 Task: Set up an event to decorate the office for the holiday season.
Action: Mouse moved to (552, 175)
Screenshot: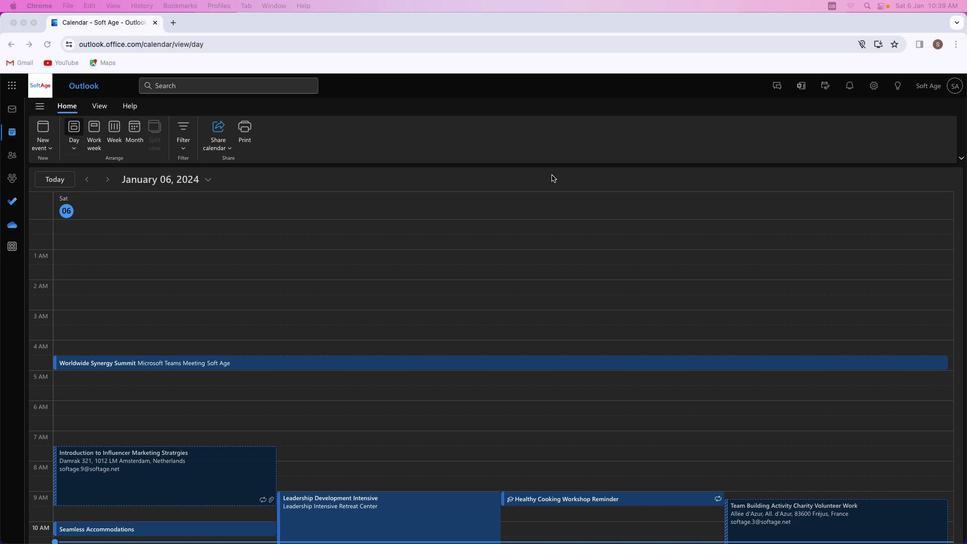 
Action: Mouse pressed left at (552, 175)
Screenshot: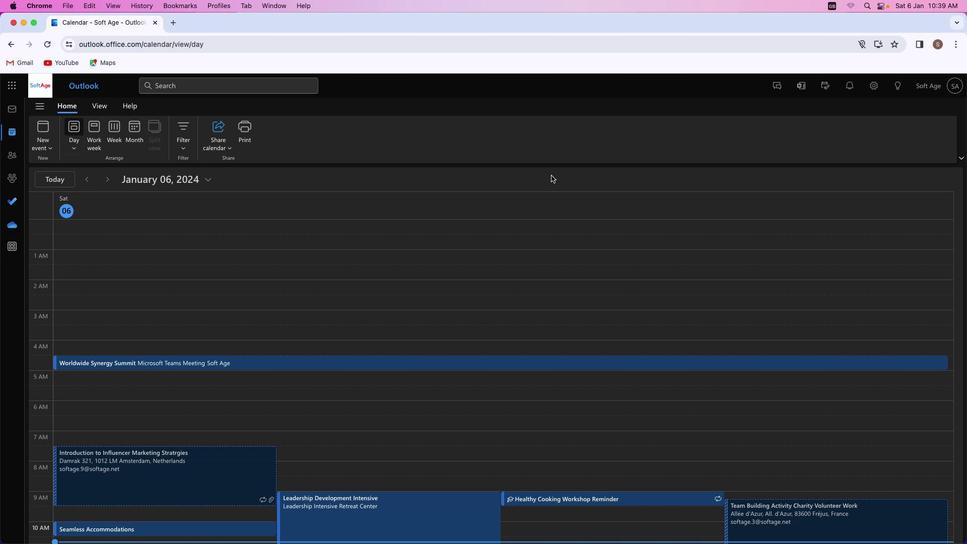 
Action: Mouse moved to (43, 134)
Screenshot: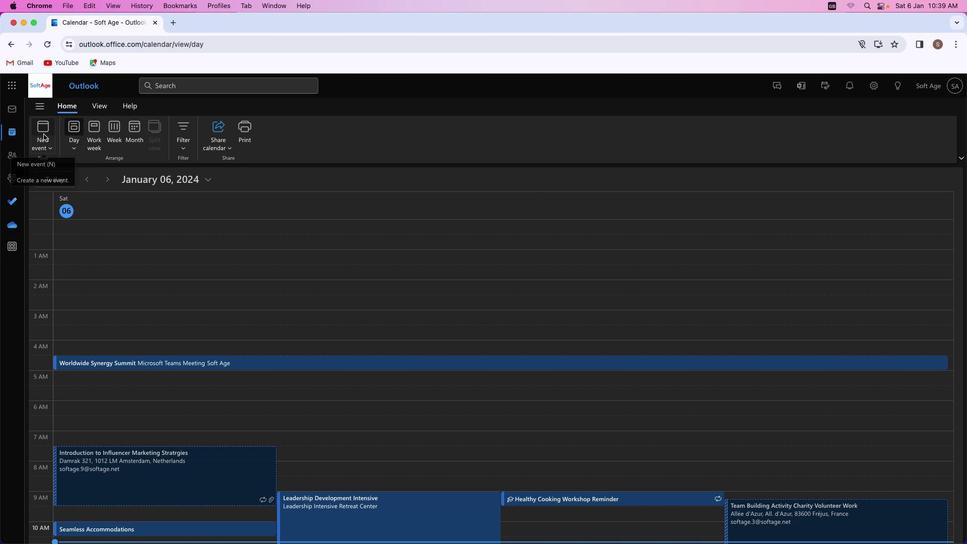 
Action: Mouse pressed left at (43, 134)
Screenshot: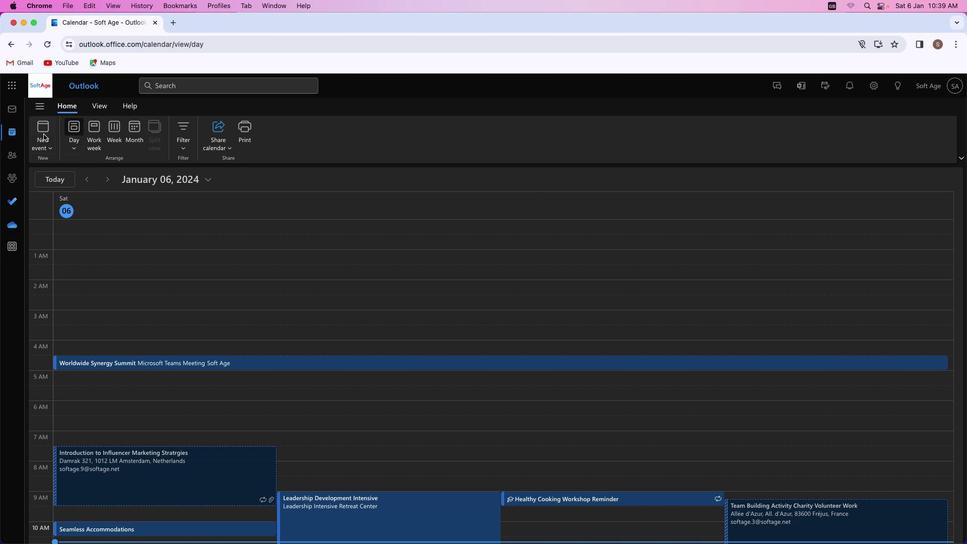 
Action: Mouse moved to (299, 191)
Screenshot: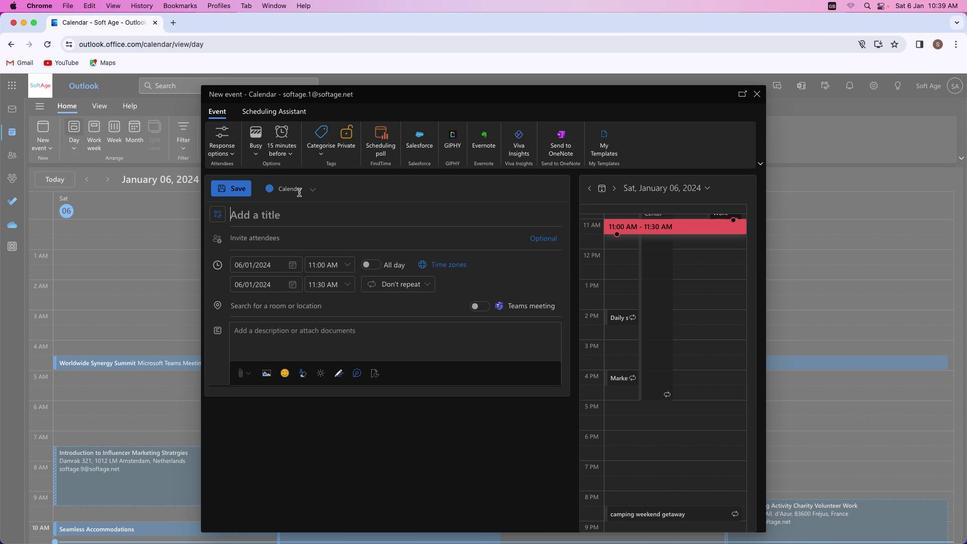 
Action: Mouse pressed left at (299, 191)
Screenshot: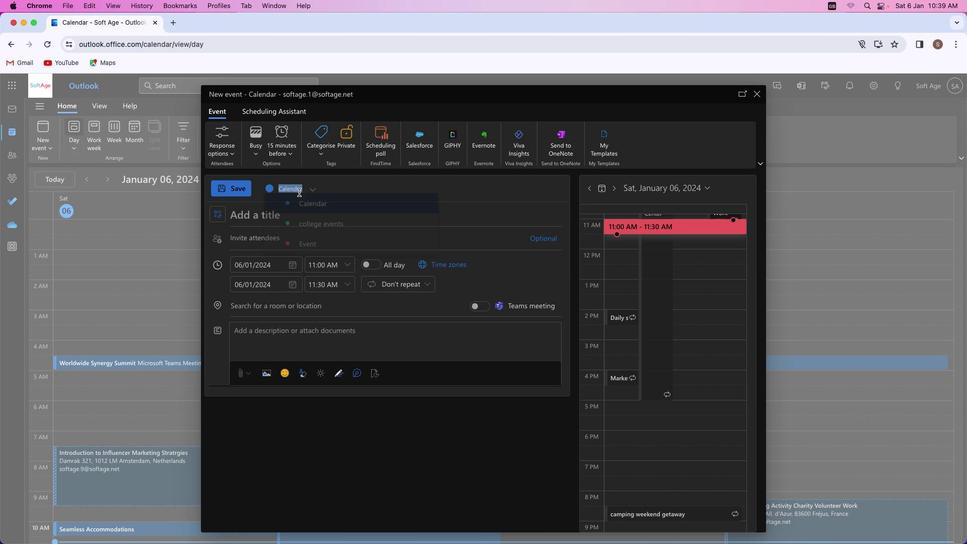 
Action: Mouse moved to (318, 243)
Screenshot: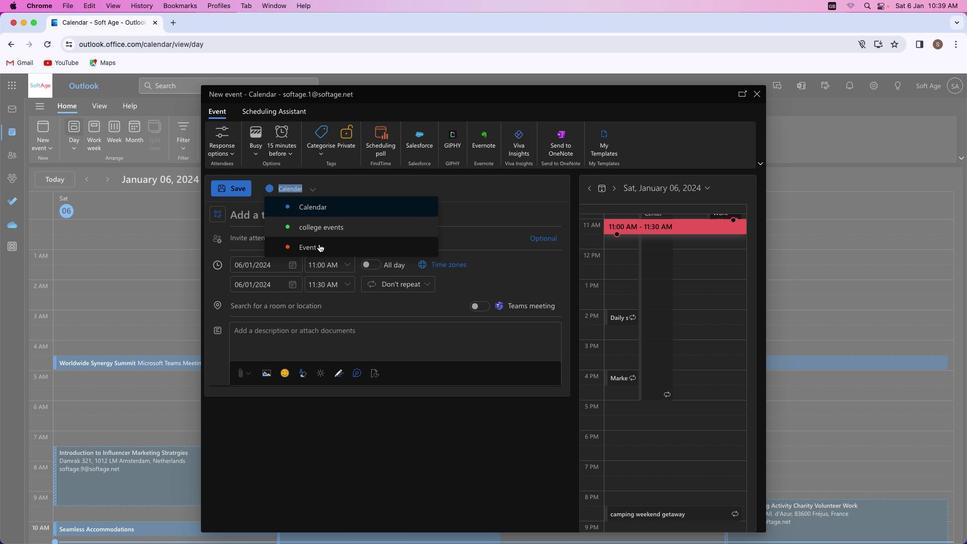 
Action: Mouse pressed left at (318, 243)
Screenshot: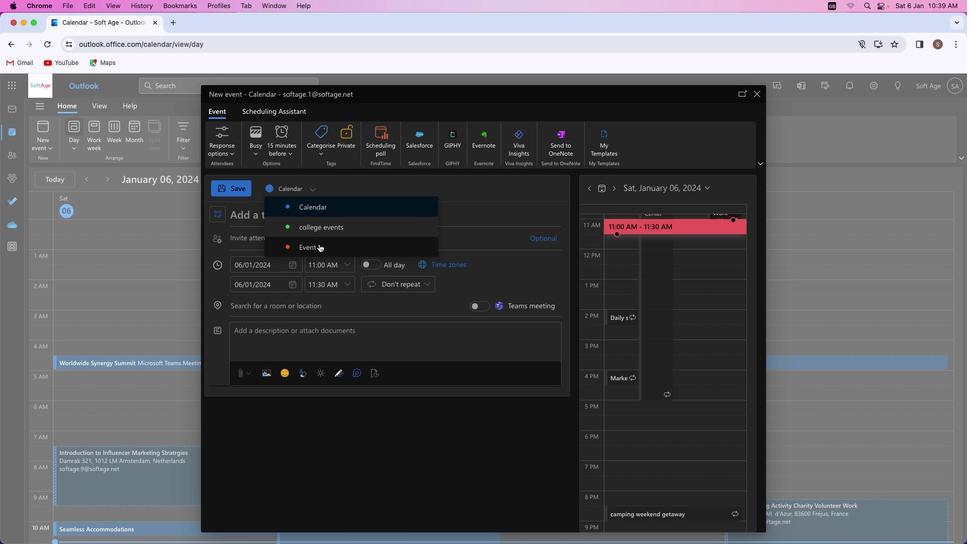 
Action: Mouse moved to (322, 155)
Screenshot: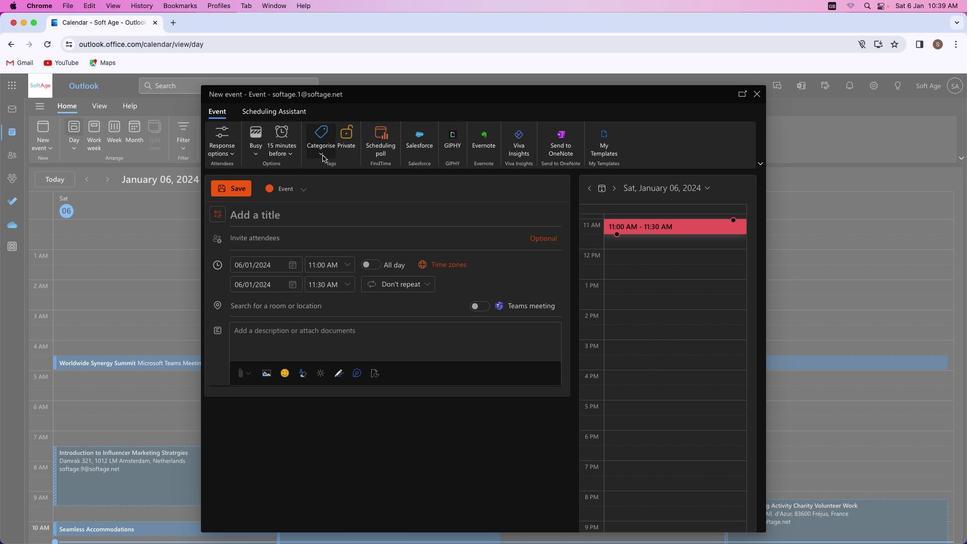 
Action: Mouse pressed left at (322, 155)
Screenshot: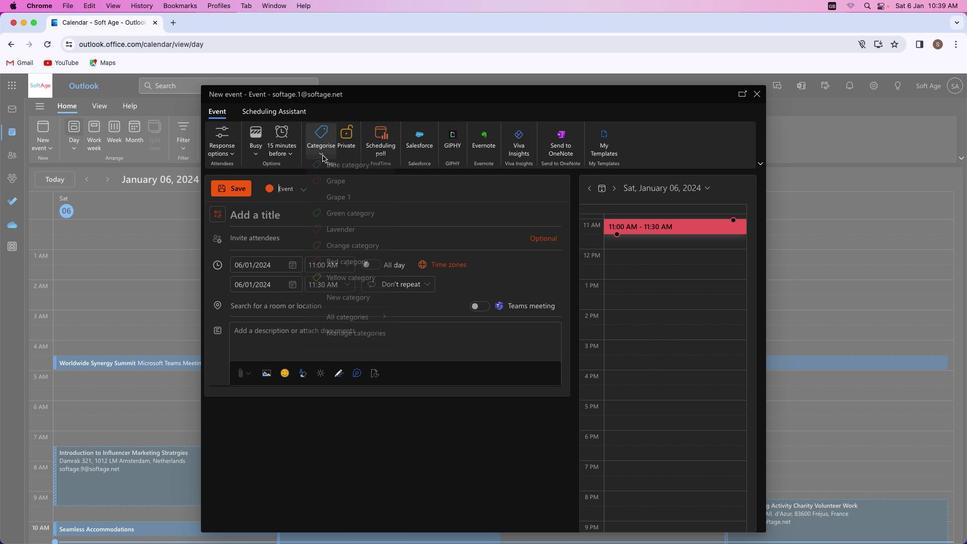 
Action: Mouse moved to (350, 173)
Screenshot: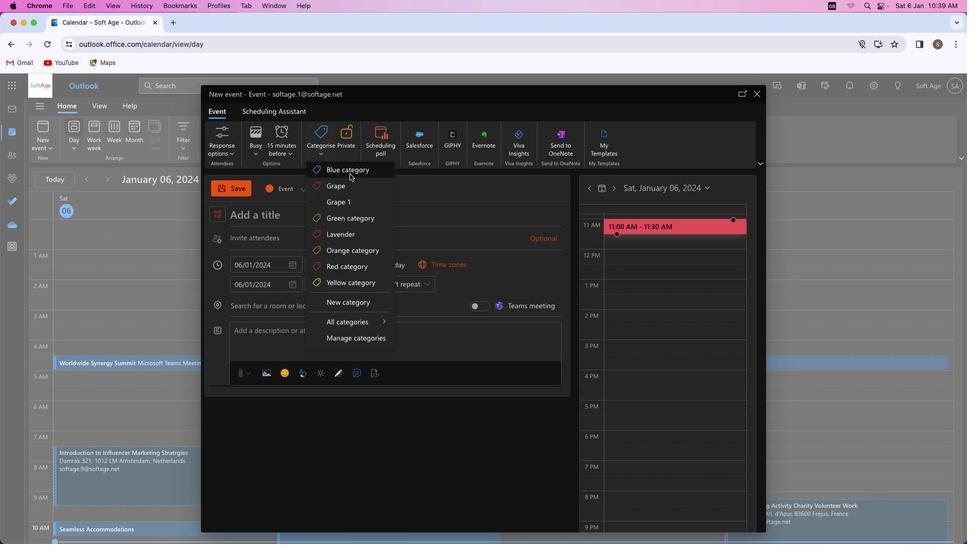 
Action: Mouse pressed left at (350, 173)
Screenshot: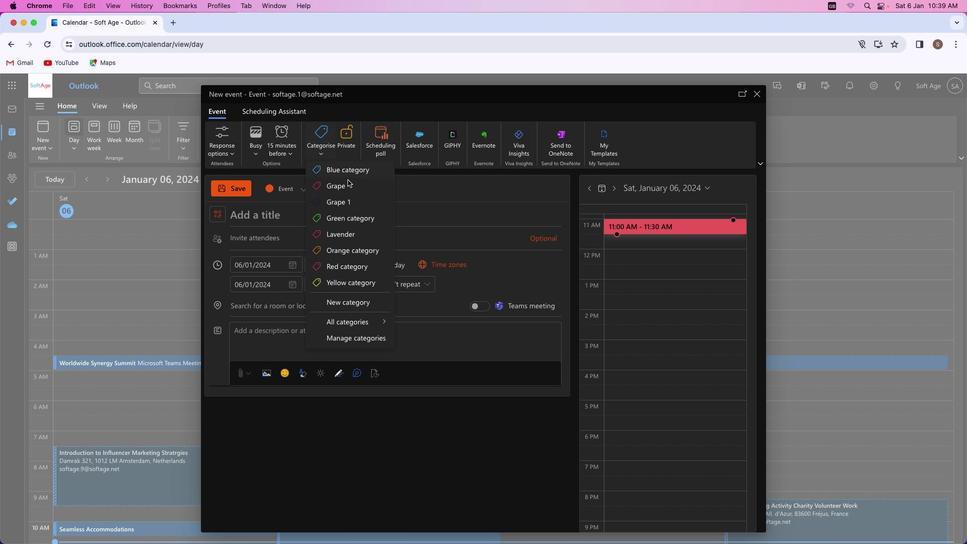 
Action: Mouse moved to (272, 214)
Screenshot: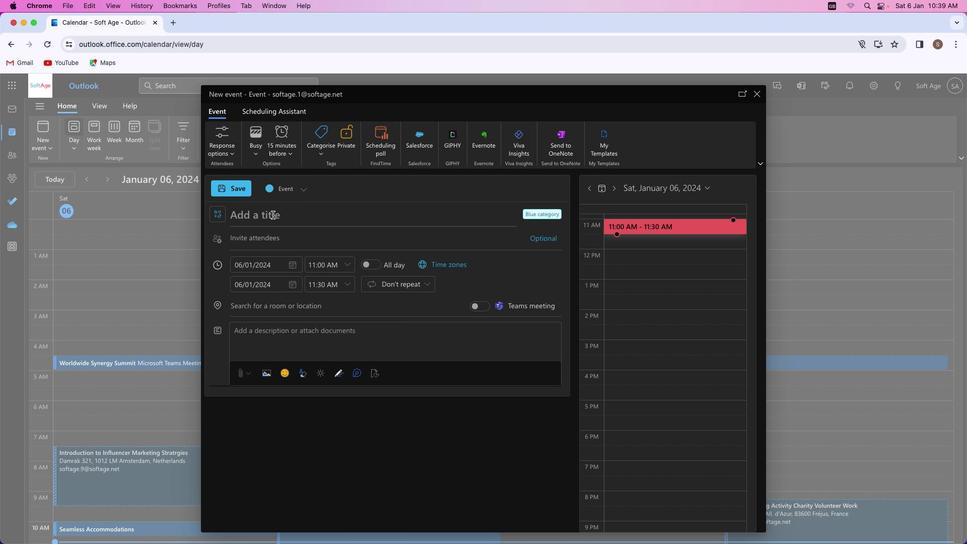 
Action: Mouse pressed left at (272, 214)
Screenshot: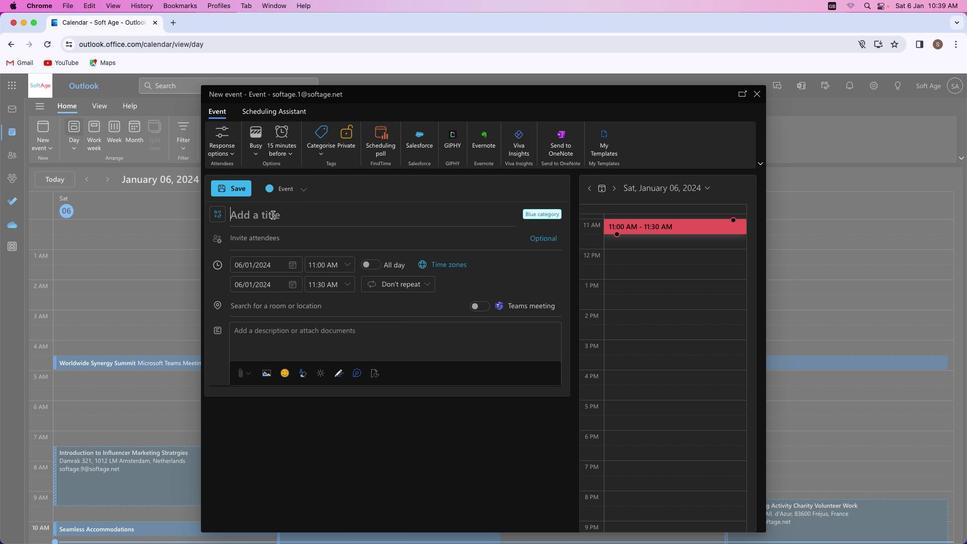 
Action: Key pressed Key.shift_r'O''f''f''i''c''e'Key.spaceKey.shift_r'H''o''l''i''d''a''y'Key.spaceKey.shift'E''x''t''r''a''v''a''g''a''n''z''a'
Screenshot: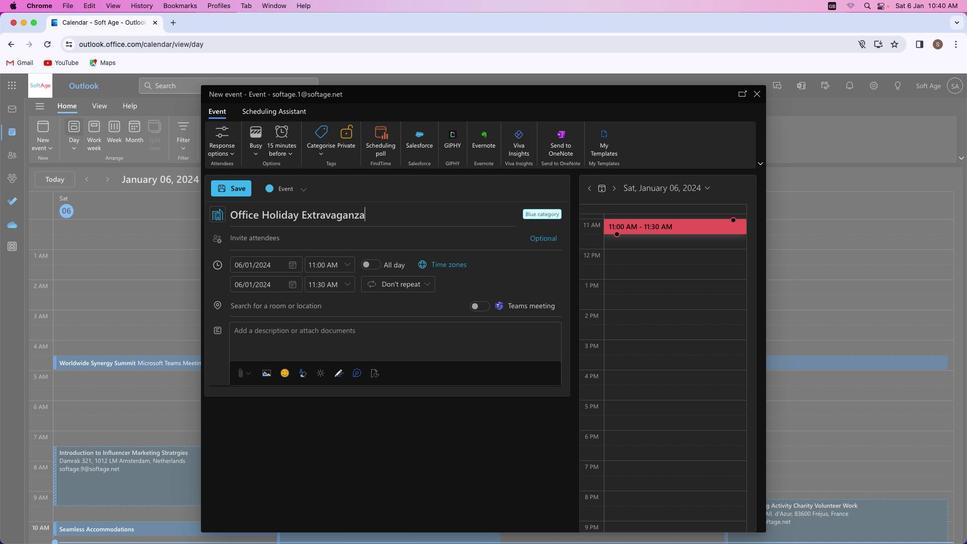 
Action: Mouse moved to (301, 327)
Screenshot: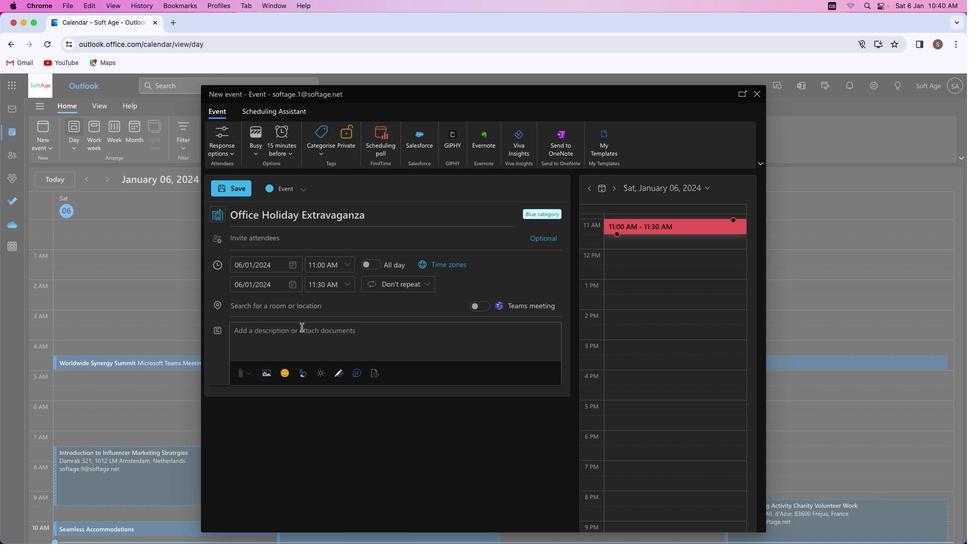 
Action: Mouse pressed left at (301, 327)
Screenshot: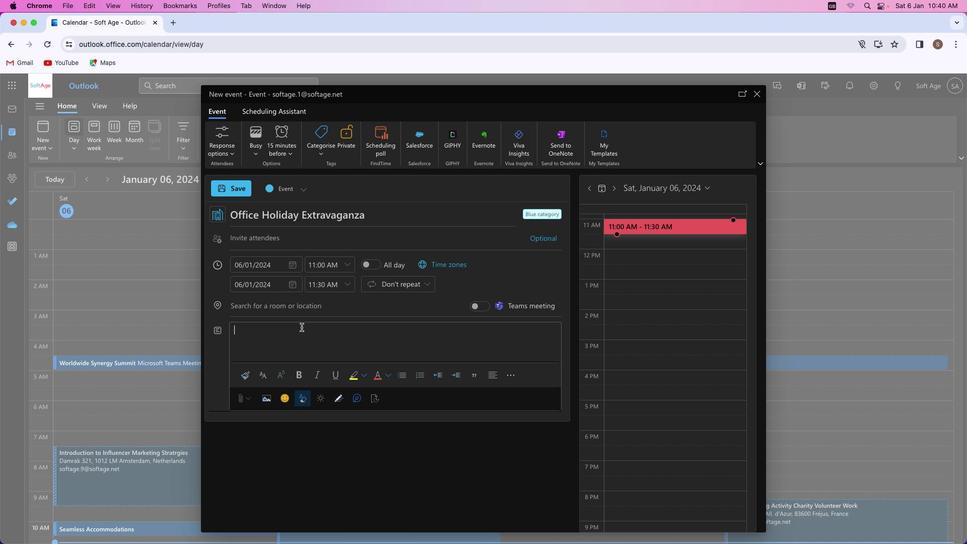 
Action: Key pressed Key.shift'T''r''a''n''s''f''o''r''m'Key.space'y''o''u''r'Key.space'w''o''r''k''p''l''a''c''e'Key.space'i''n''t''o'Key.space'a'Key.space'w''i''n''t''e''r'Key.space'w''o''n''d''e''r''l''a''n''d'Key.shift'!'Key.spaceKey.shift'E''m''b''r''a''c''e'Key.space't''h''e'Key.space'h''o''l''i''d''a''y'Key.space's''p''r''i''t'Key.space'w''i''t''h'Key.space'w''i''t''h'Key.space'o''u''r'Key.space'e''x''p''e''r''t''l''y'Key.space'd''e''c''o''r''a''t''e''d'Key.space'o''f''f''i''c''e'','Key.space'c''r''e''a''t''i''n''g'Key.space'a'Key.space'j''o''y''f''u''l'Key.space'a''n''d'Key.space'c''o''l''l''a''b''o''r''a''t''i''v''e'Key.space'a''t''m''o''s''p''h''e''r''e'Key.space'f''o''r'Key.space't''h''e'Key.space'f''e''s''t''i''v''e'Key.space's''e''a''s''i''o'Key.backspaceKey.backspace'o''n''.'
Screenshot: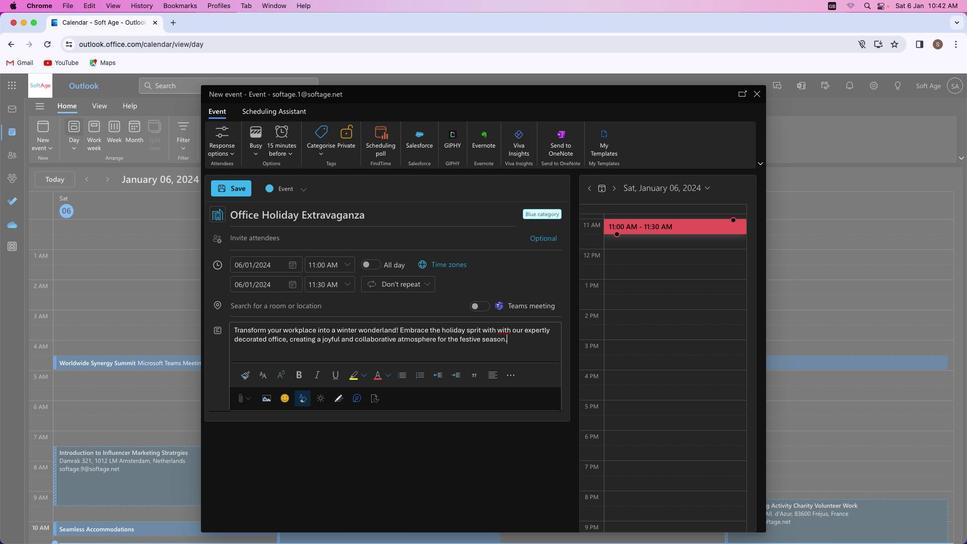 
Action: Mouse moved to (512, 330)
Screenshot: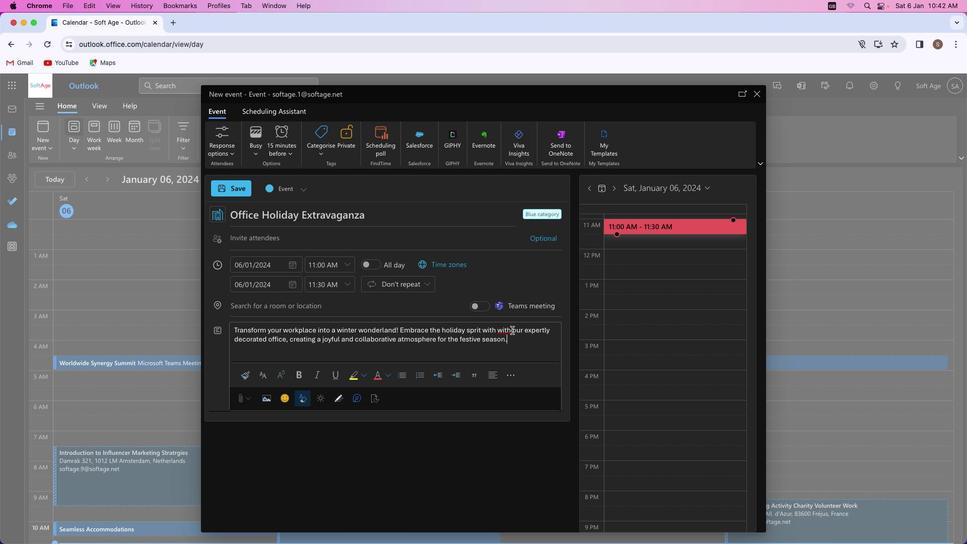 
Action: Mouse pressed left at (512, 330)
Screenshot: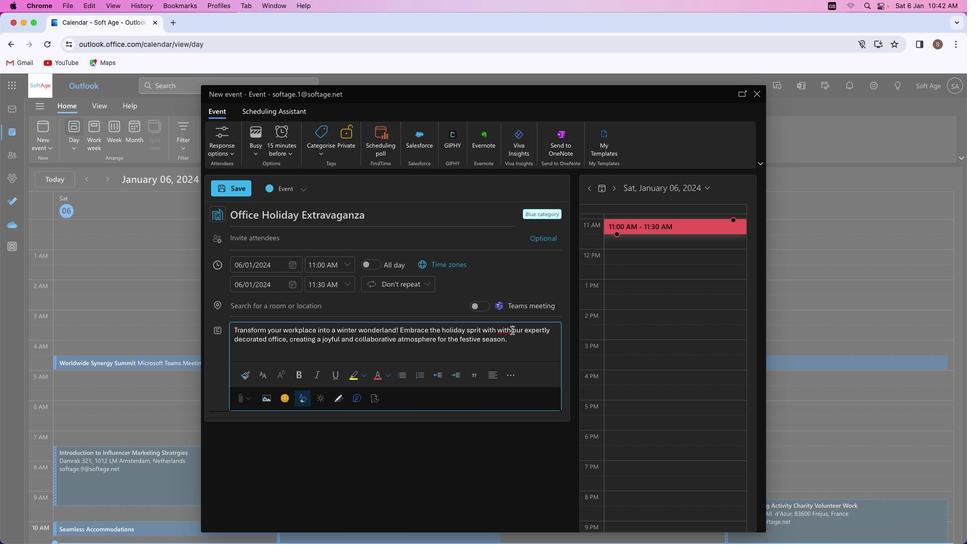 
Action: Mouse moved to (495, 329)
Screenshot: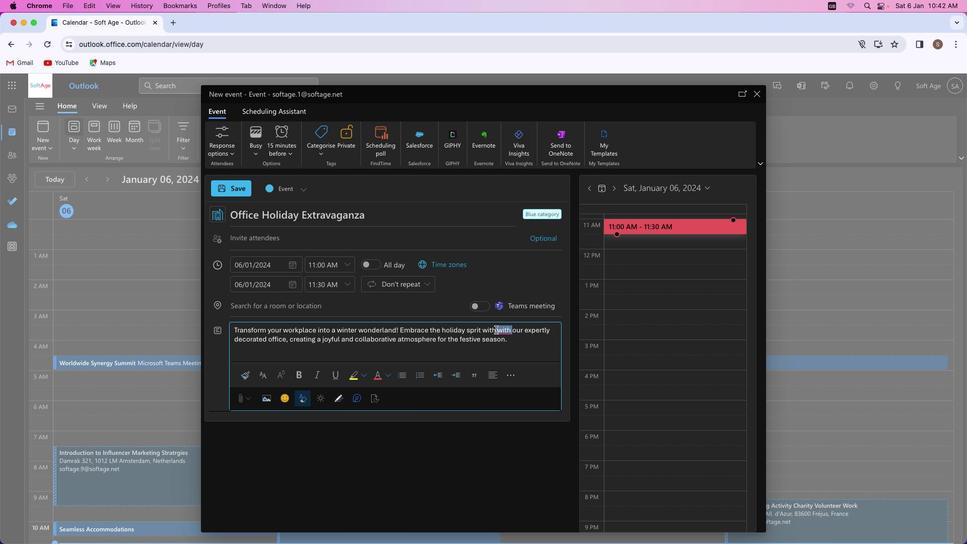 
Action: Key pressed Key.backspaceKey.space
Screenshot: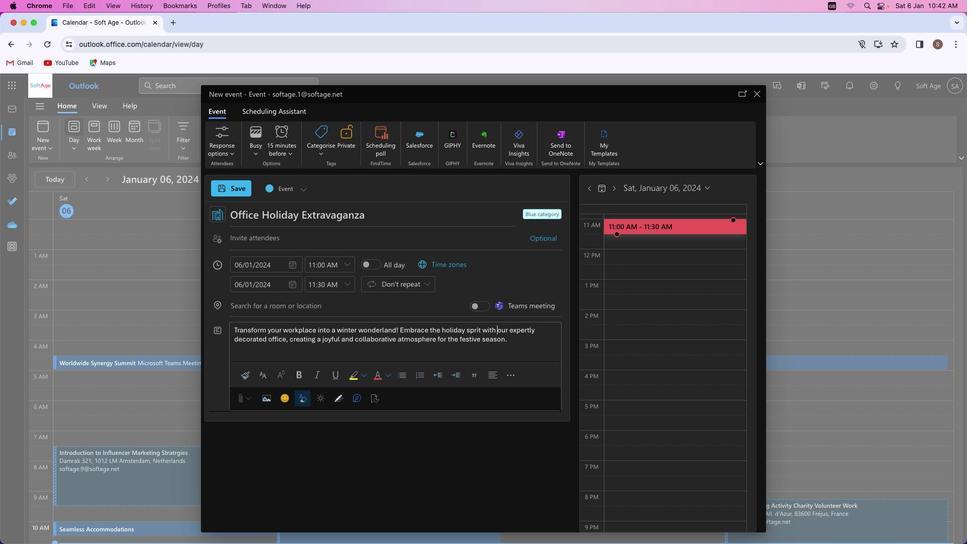 
Action: Mouse moved to (285, 339)
Screenshot: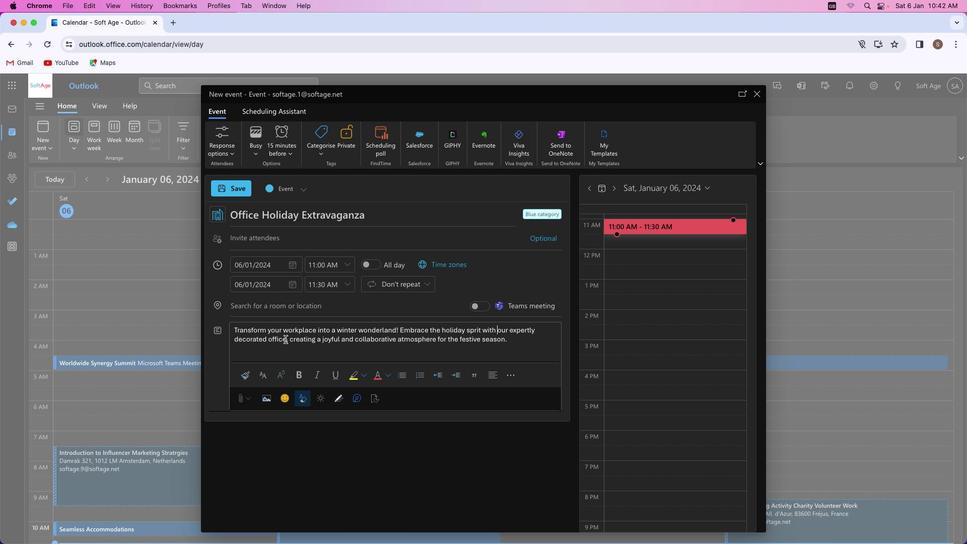 
Action: Mouse pressed left at (285, 339)
Screenshot: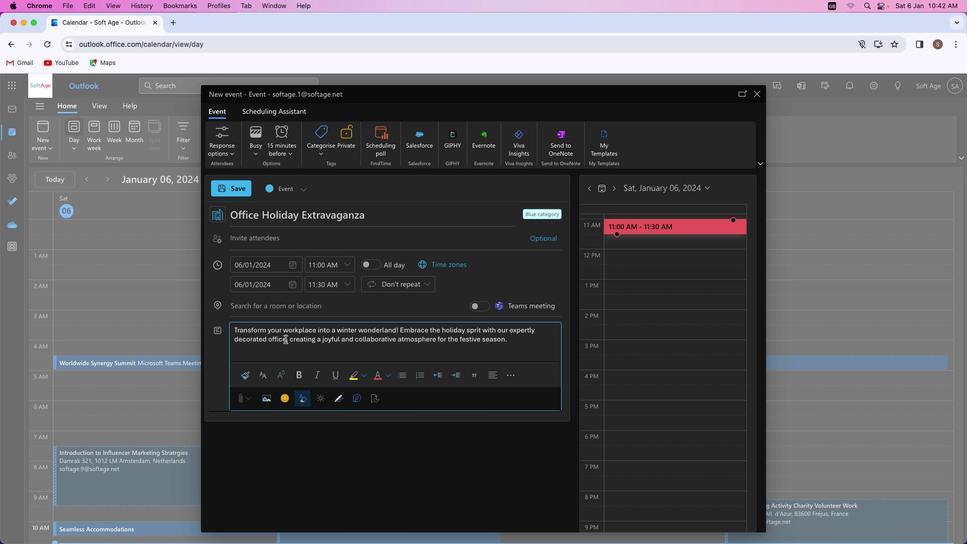 
Action: Mouse moved to (314, 376)
Screenshot: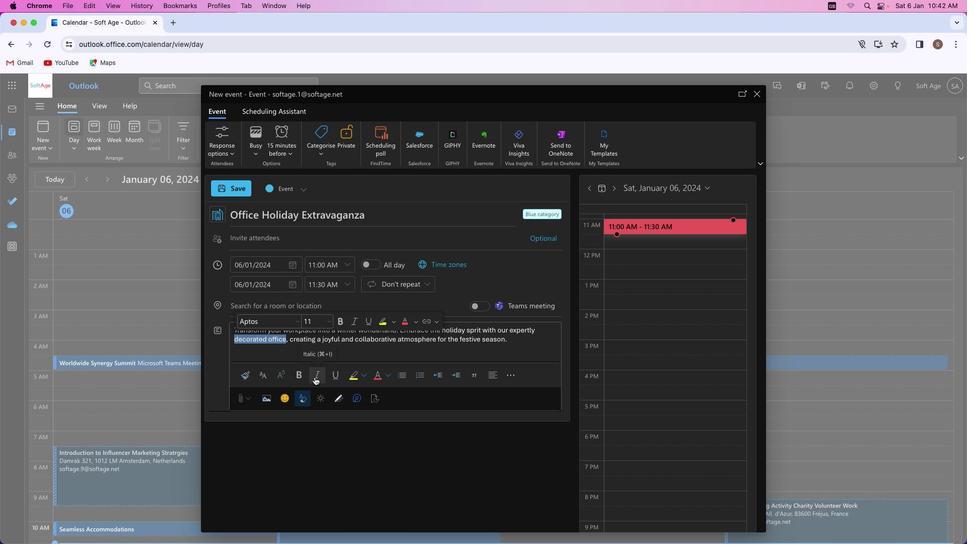 
Action: Mouse pressed left at (314, 376)
Screenshot: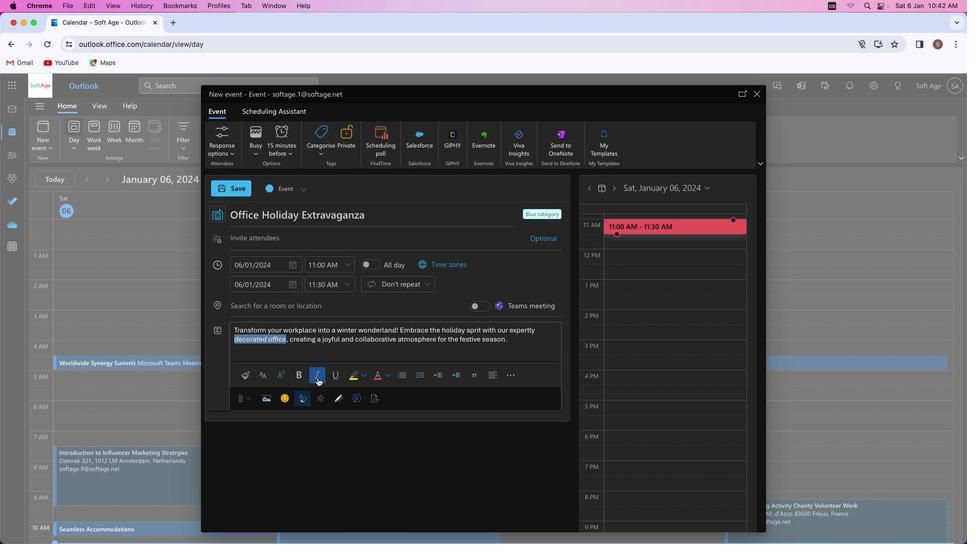 
Action: Mouse moved to (395, 356)
Screenshot: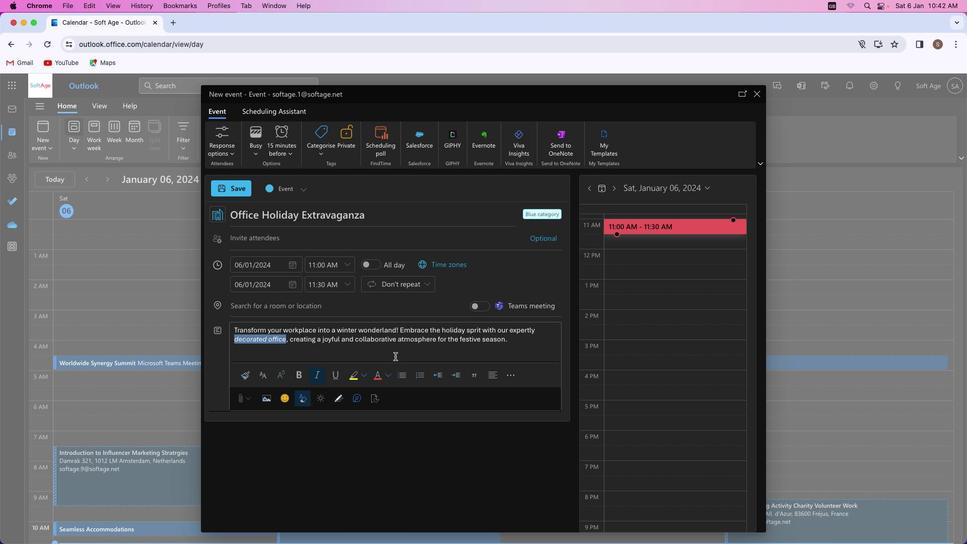 
Action: Mouse pressed left at (395, 356)
Screenshot: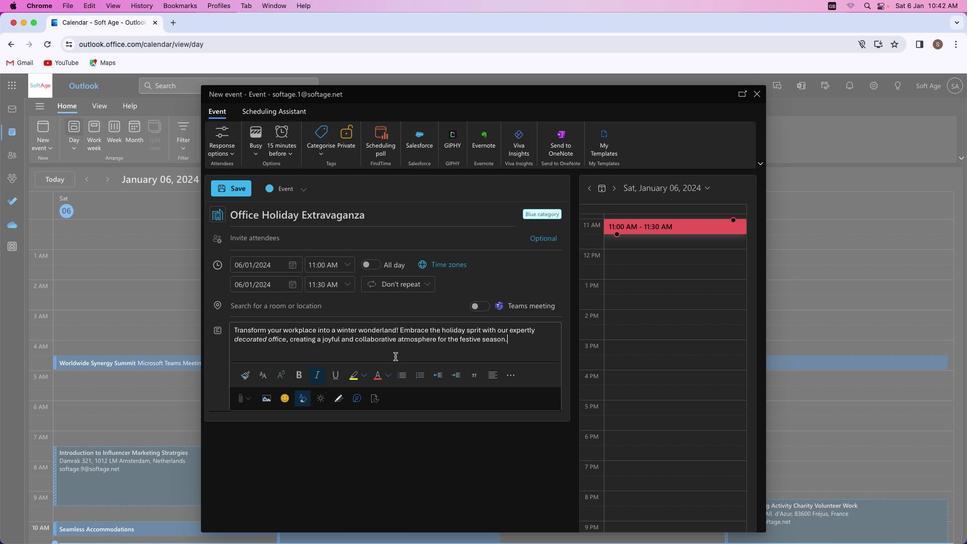 
Action: Mouse moved to (481, 330)
Screenshot: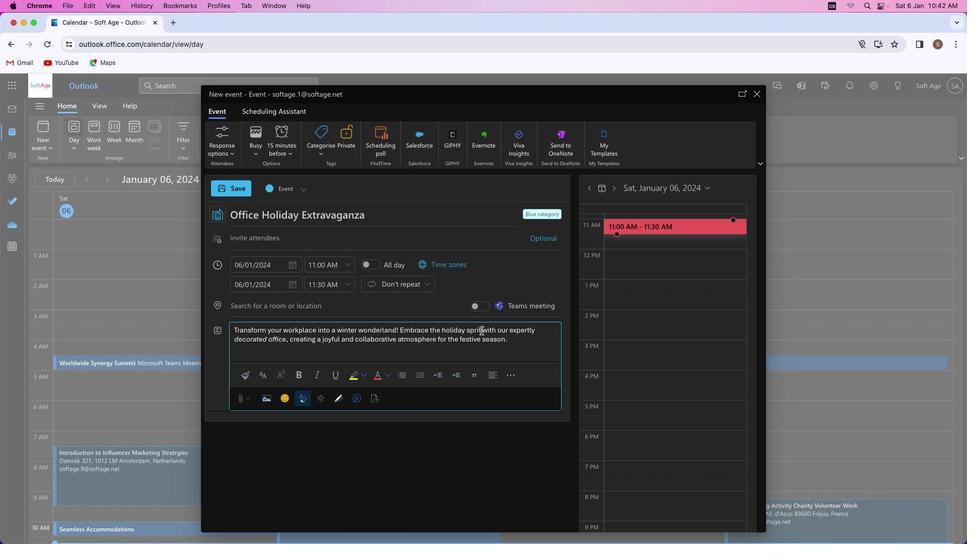 
Action: Mouse pressed left at (481, 330)
Screenshot: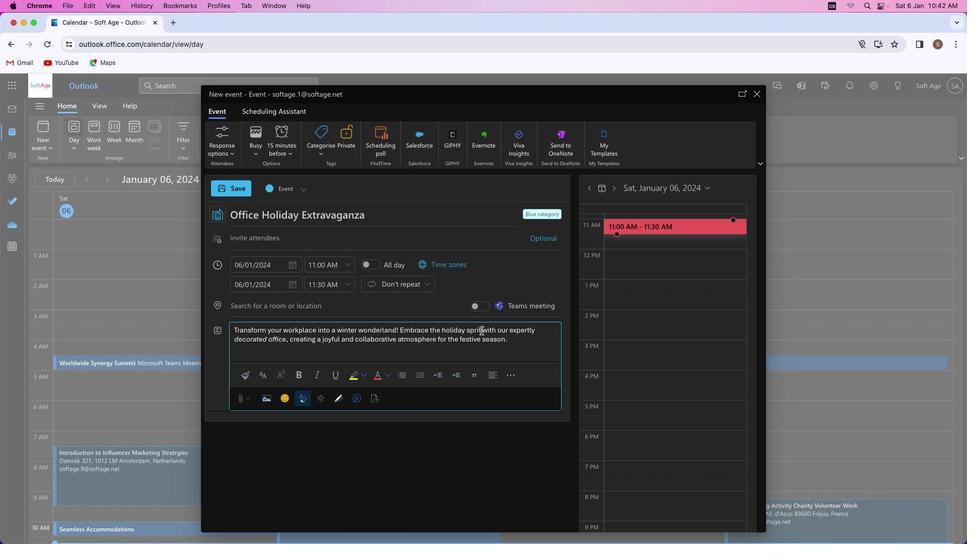 
Action: Mouse moved to (300, 377)
Screenshot: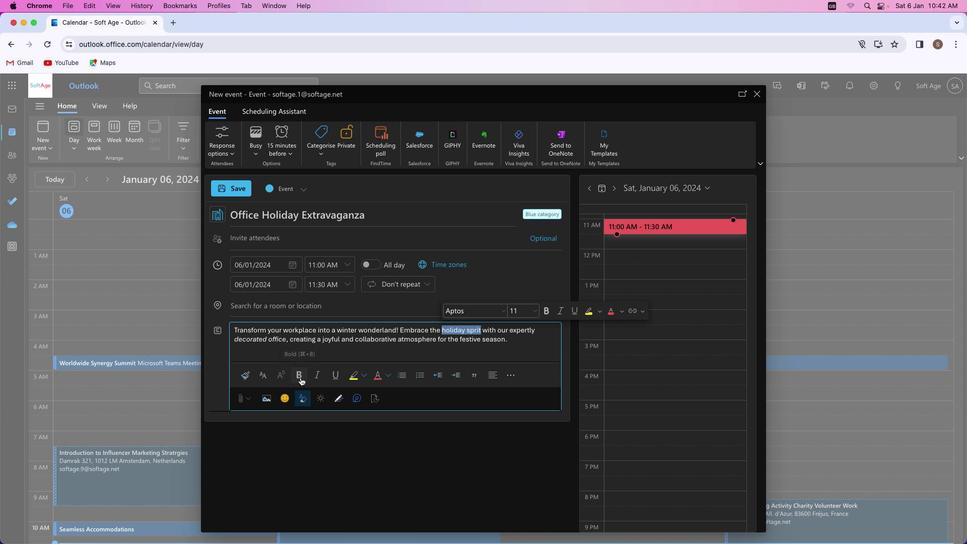 
Action: Mouse pressed left at (300, 377)
Screenshot: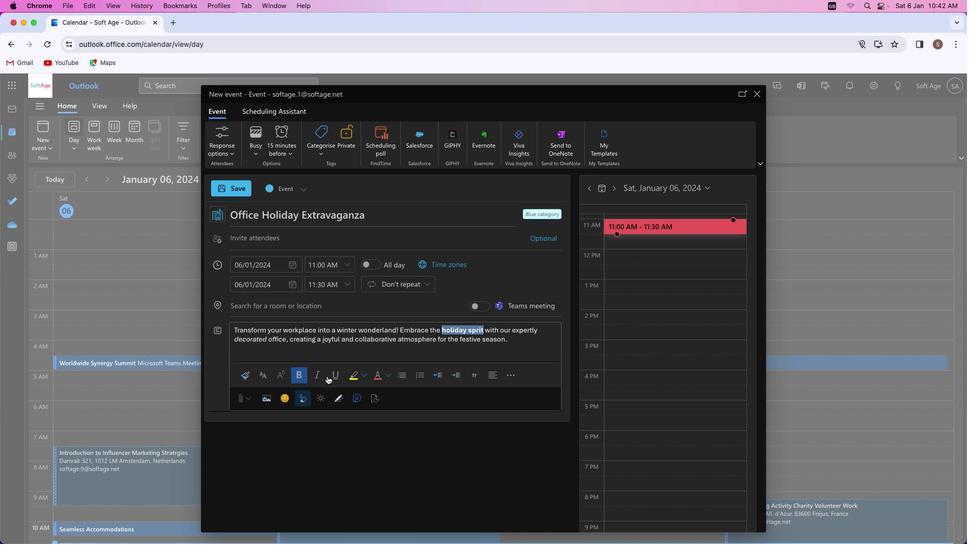 
Action: Mouse moved to (532, 348)
Screenshot: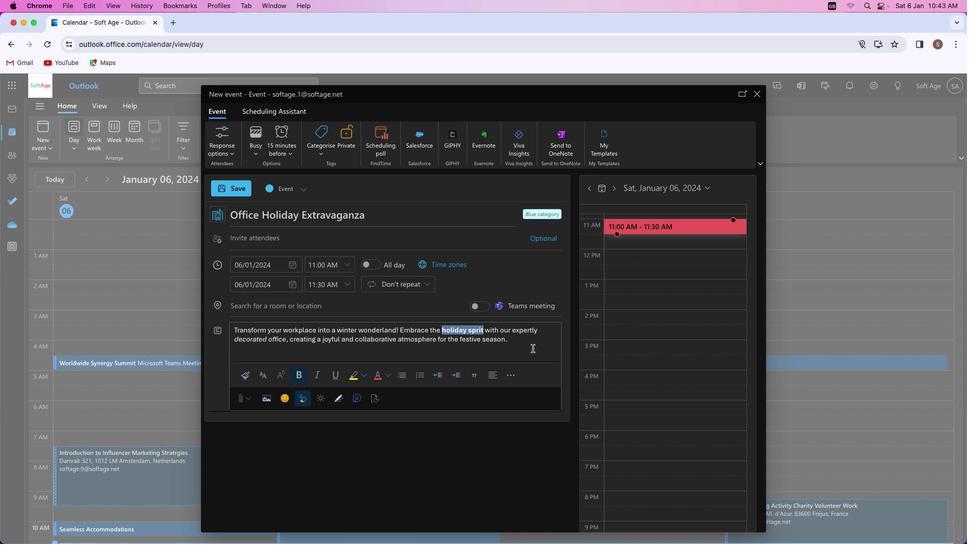 
Action: Mouse pressed left at (532, 348)
Screenshot: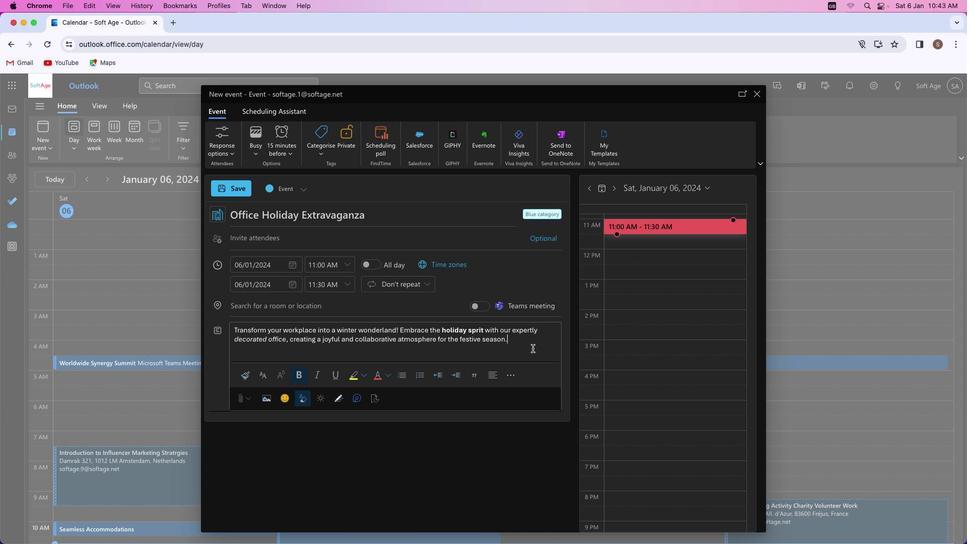 
Action: Mouse moved to (458, 340)
Screenshot: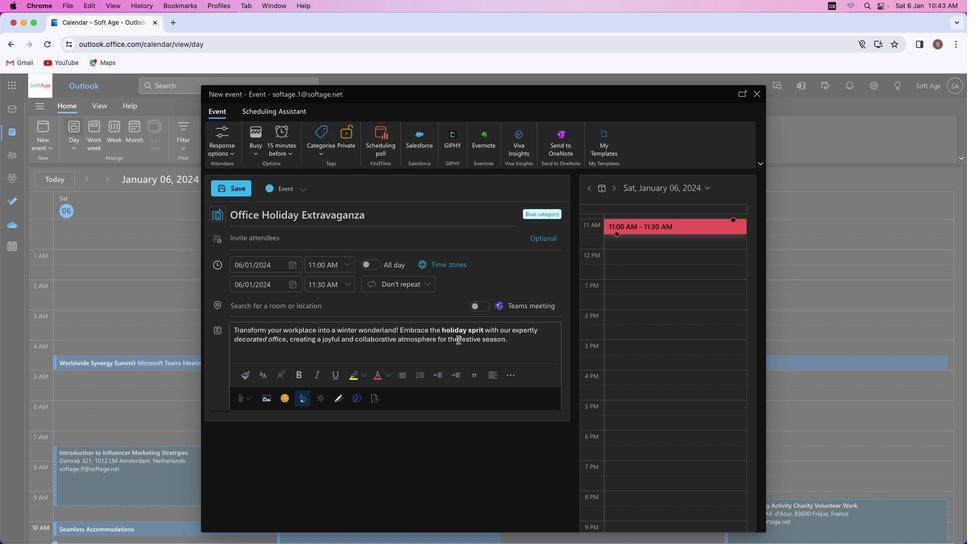 
Action: Mouse pressed left at (458, 340)
Screenshot: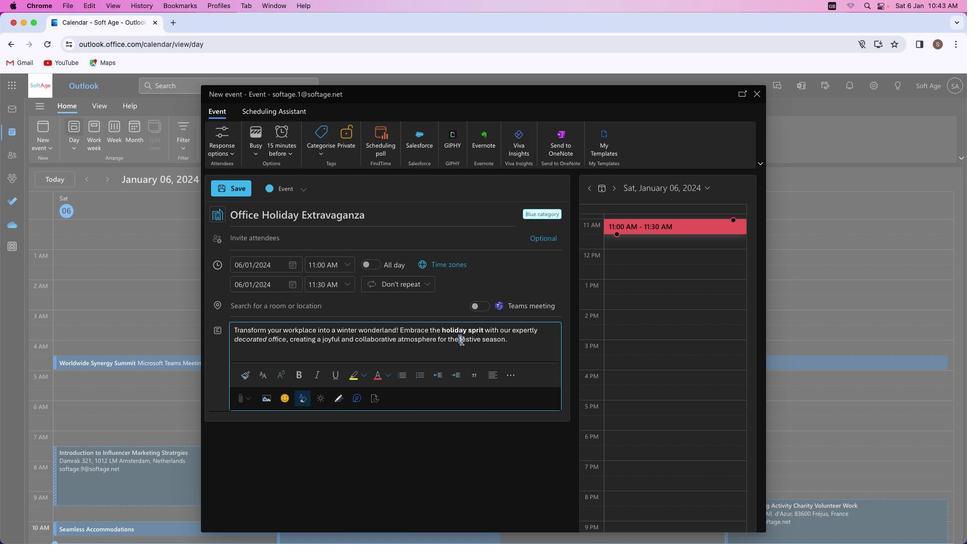 
Action: Mouse moved to (319, 373)
Screenshot: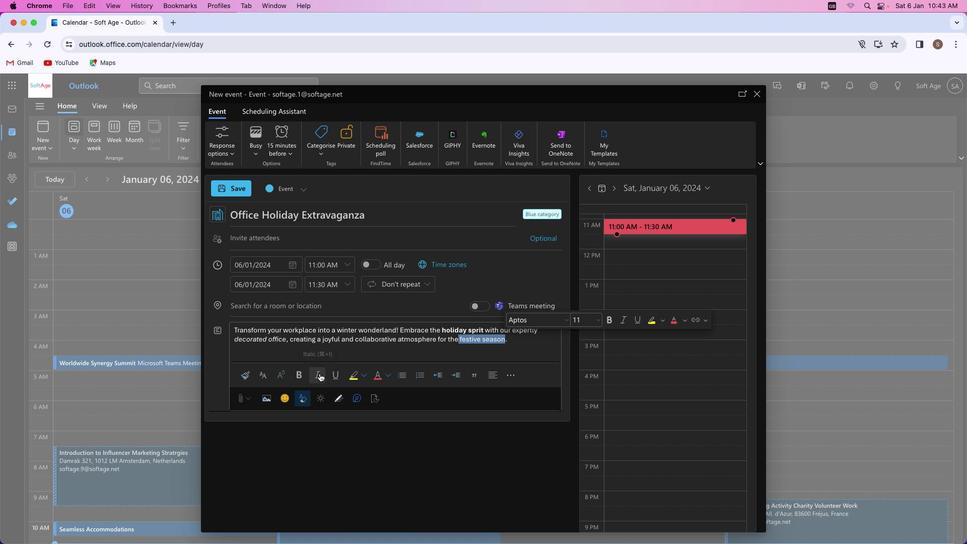 
Action: Mouse pressed left at (319, 373)
Screenshot: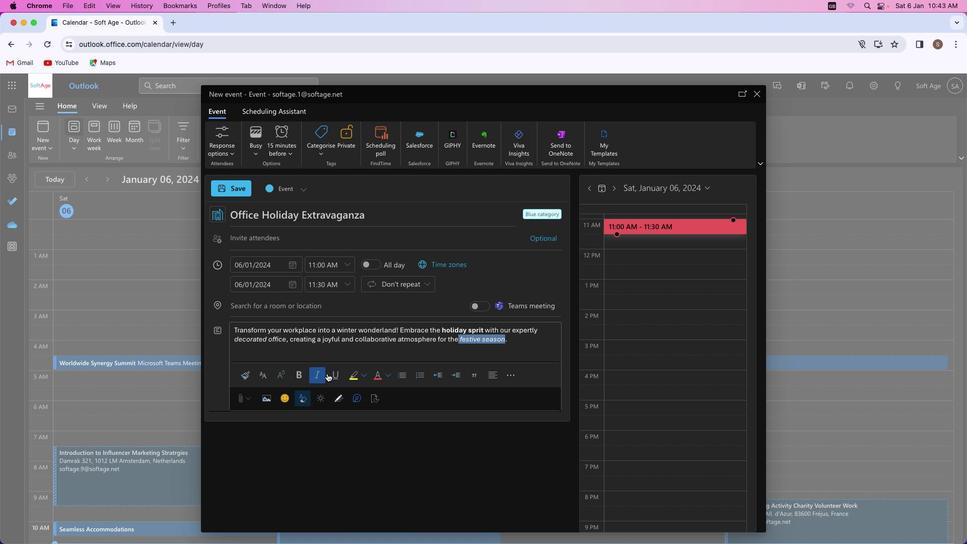 
Action: Mouse moved to (533, 356)
Screenshot: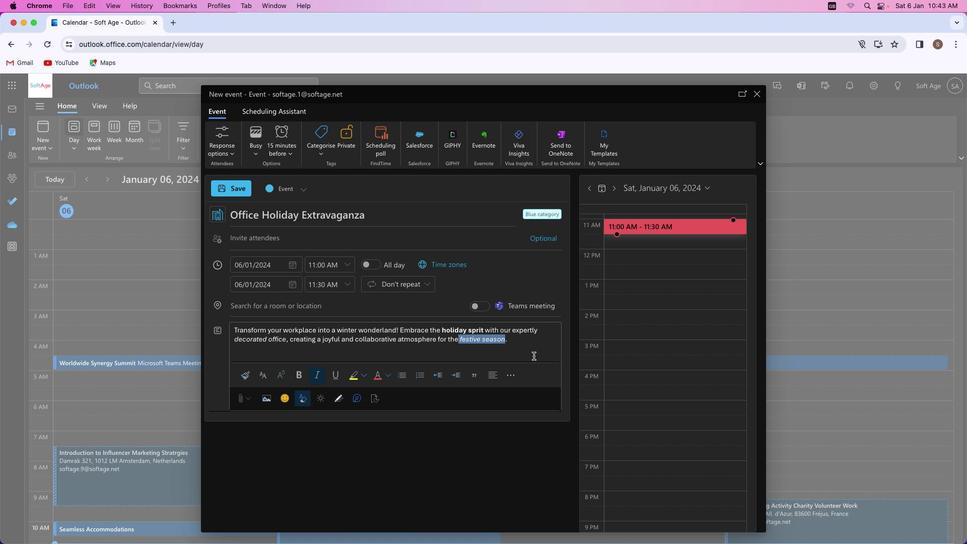 
Action: Mouse pressed left at (533, 356)
Screenshot: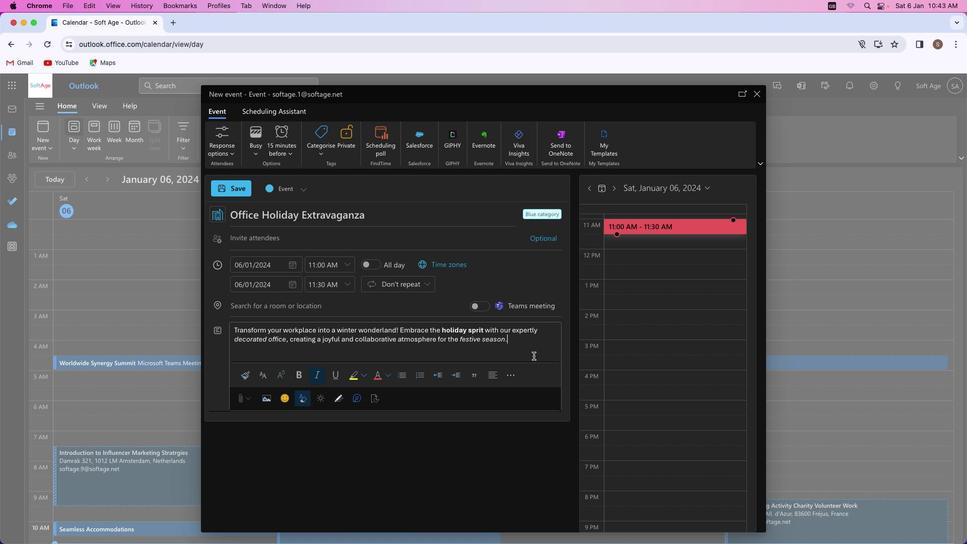 
Action: Mouse moved to (236, 186)
Screenshot: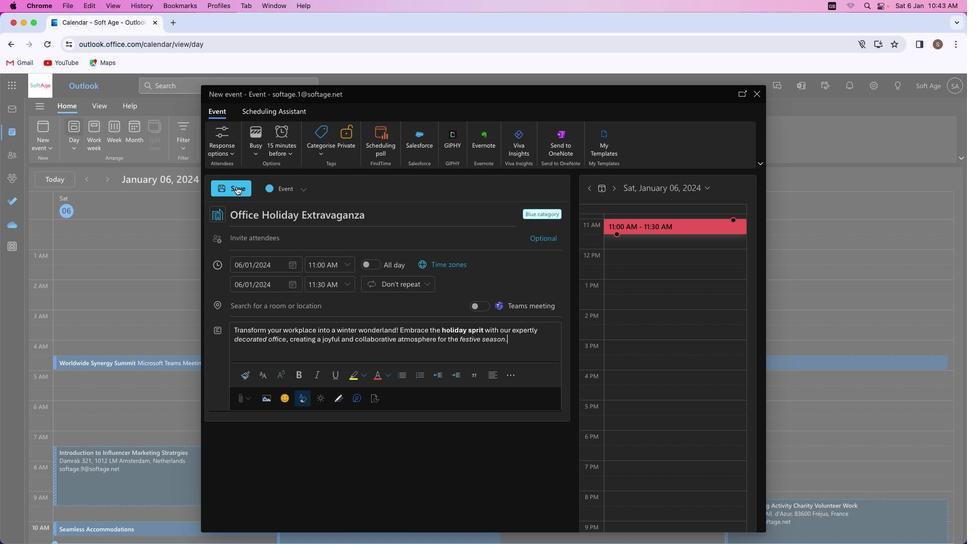
Action: Mouse pressed left at (236, 186)
Screenshot: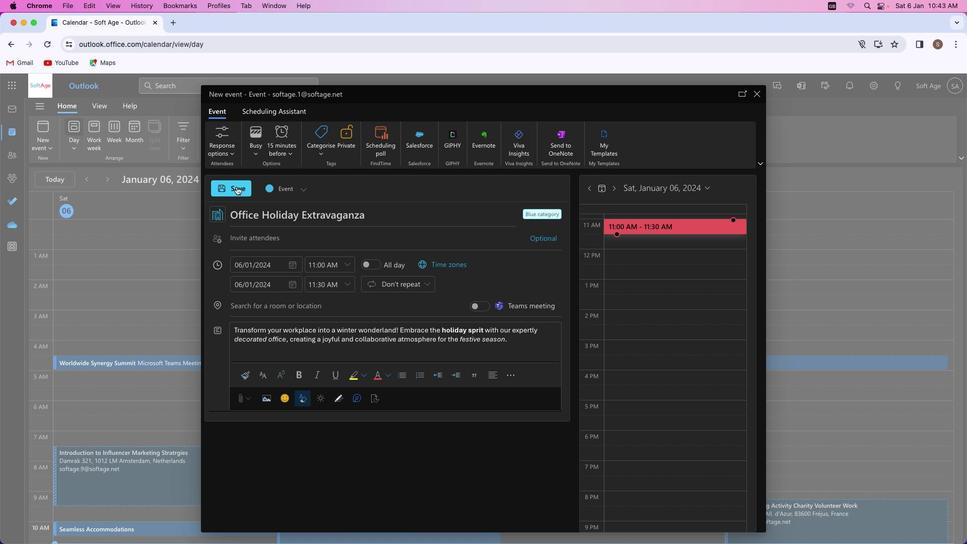 
Action: Mouse moved to (432, 295)
Screenshot: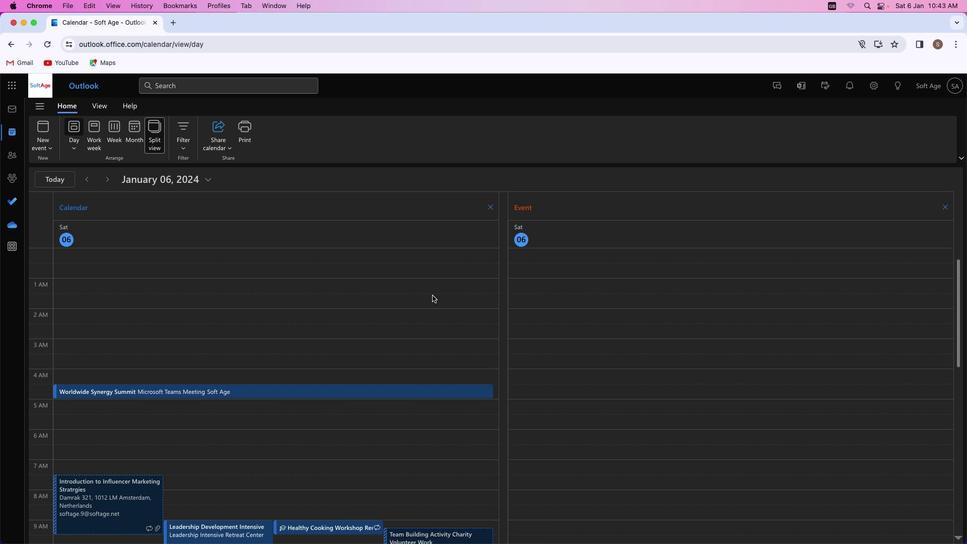 
